 Task: Create a sub task System Test and UAT for the task  Fix issue causing mobile app to crash when device is low on memory in the project TractLine , assign it to team member softage.9@softage.net and update the status of the sub task to  On Track  , set the priority of the sub task to Low.
Action: Mouse moved to (51, 379)
Screenshot: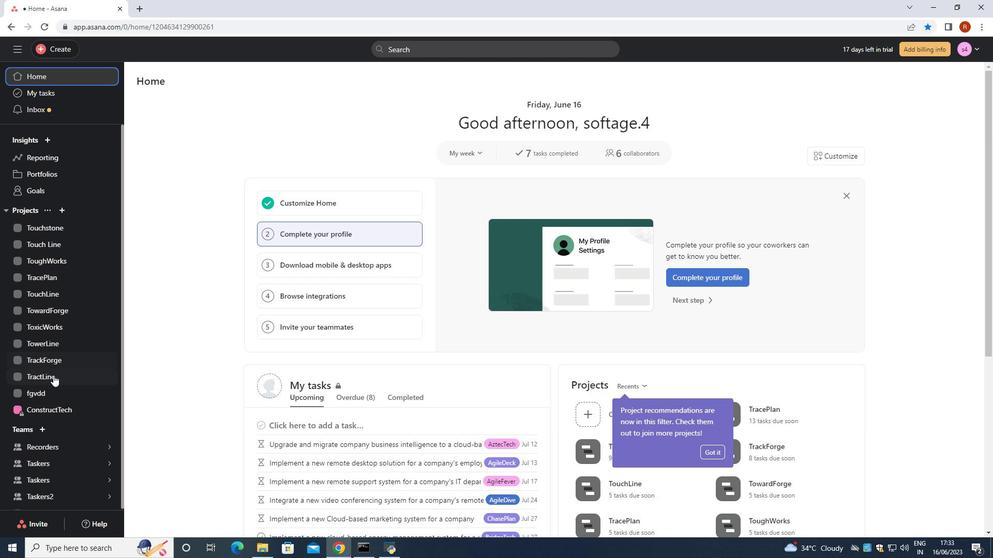 
Action: Mouse pressed left at (51, 379)
Screenshot: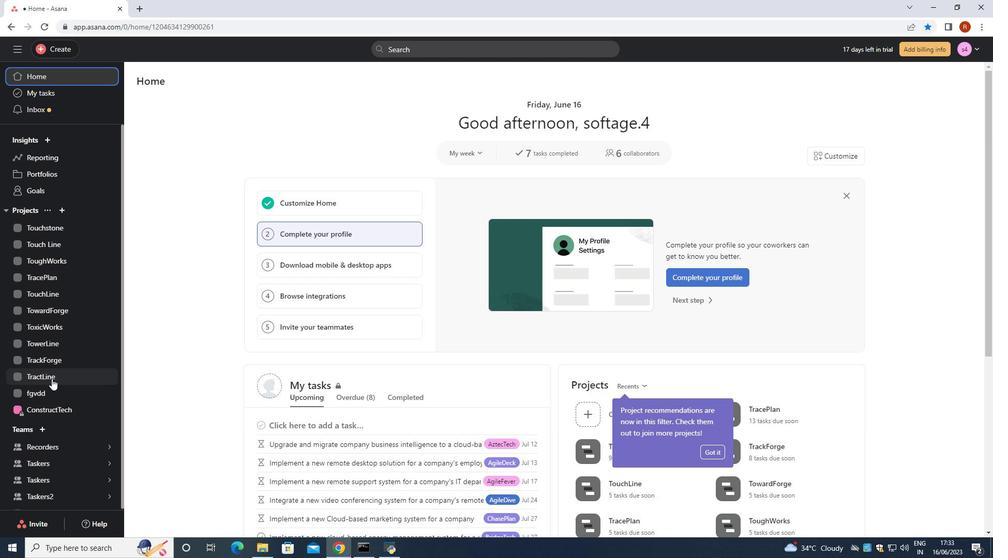 
Action: Mouse moved to (336, 212)
Screenshot: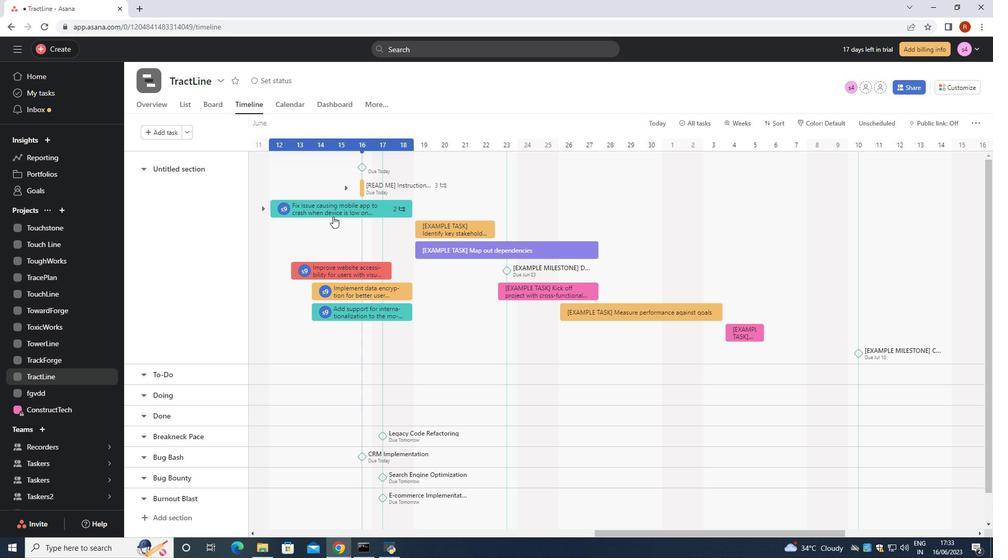 
Action: Mouse pressed left at (336, 212)
Screenshot: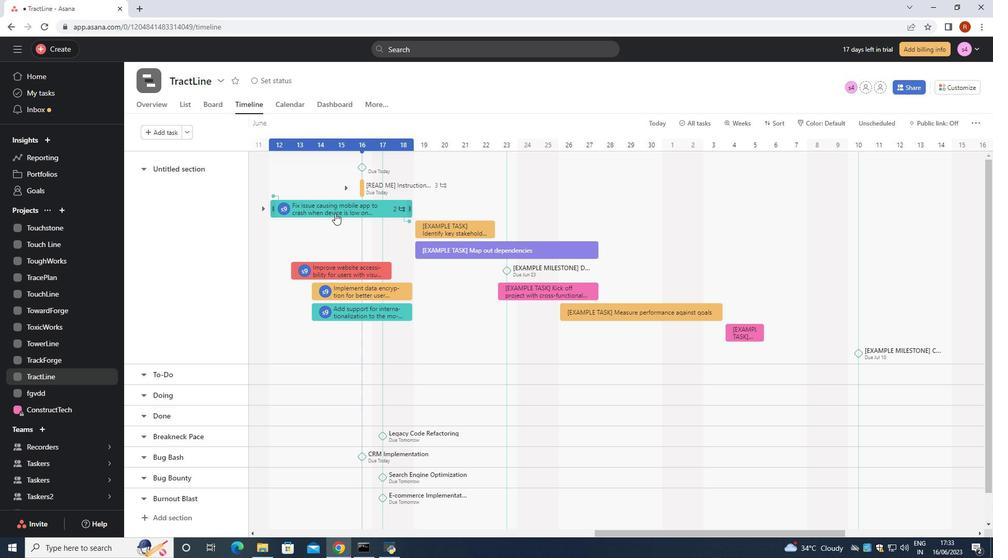 
Action: Mouse moved to (717, 322)
Screenshot: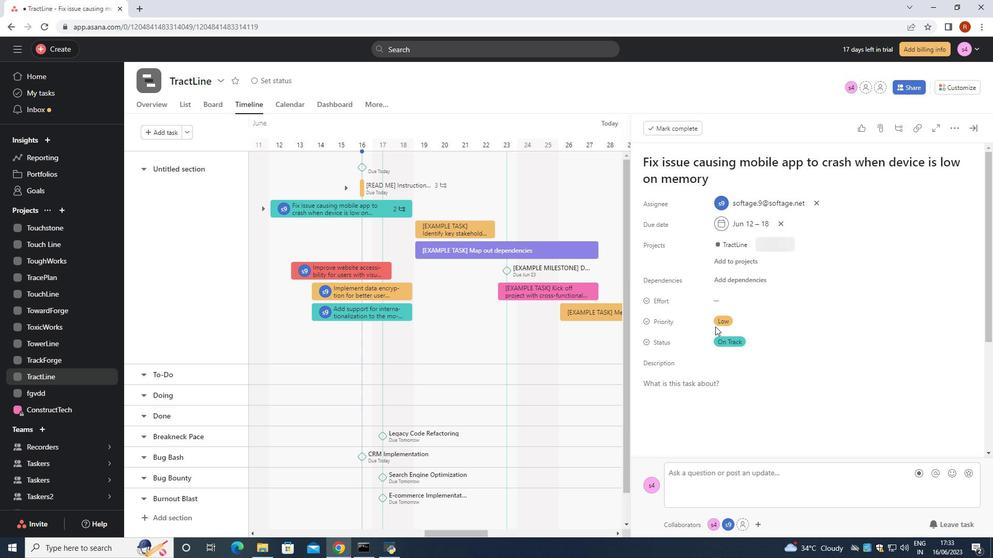 
Action: Mouse scrolled (717, 322) with delta (0, 0)
Screenshot: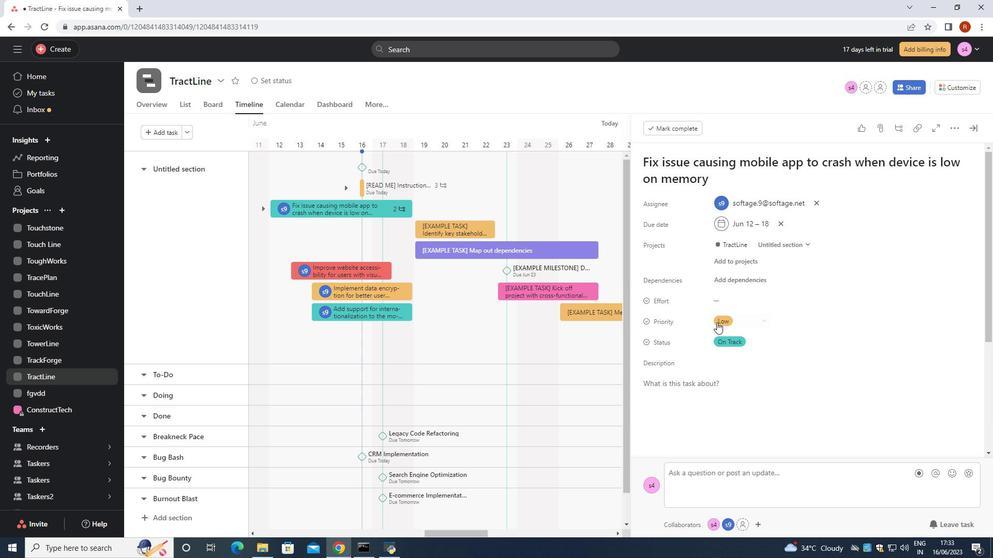 
Action: Mouse scrolled (717, 322) with delta (0, 0)
Screenshot: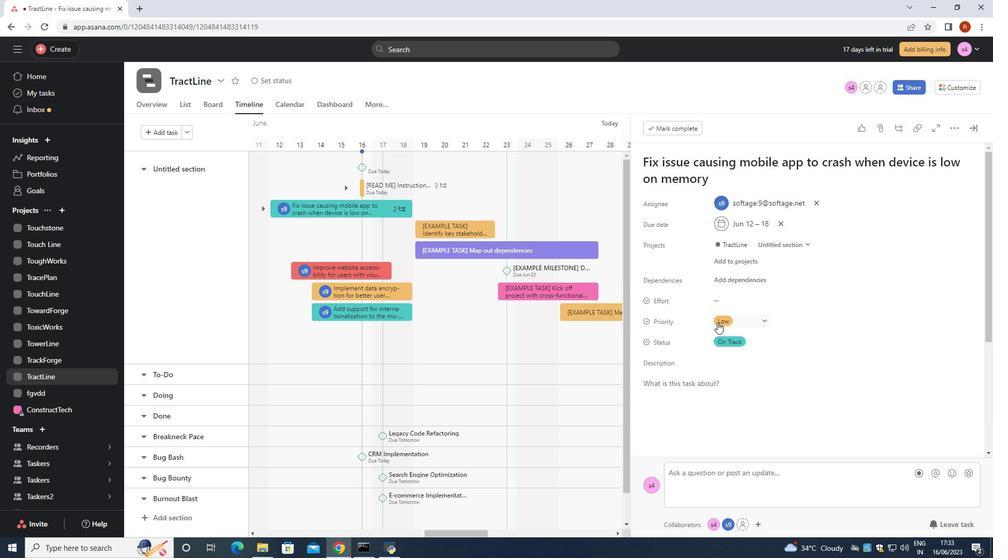 
Action: Mouse moved to (717, 322)
Screenshot: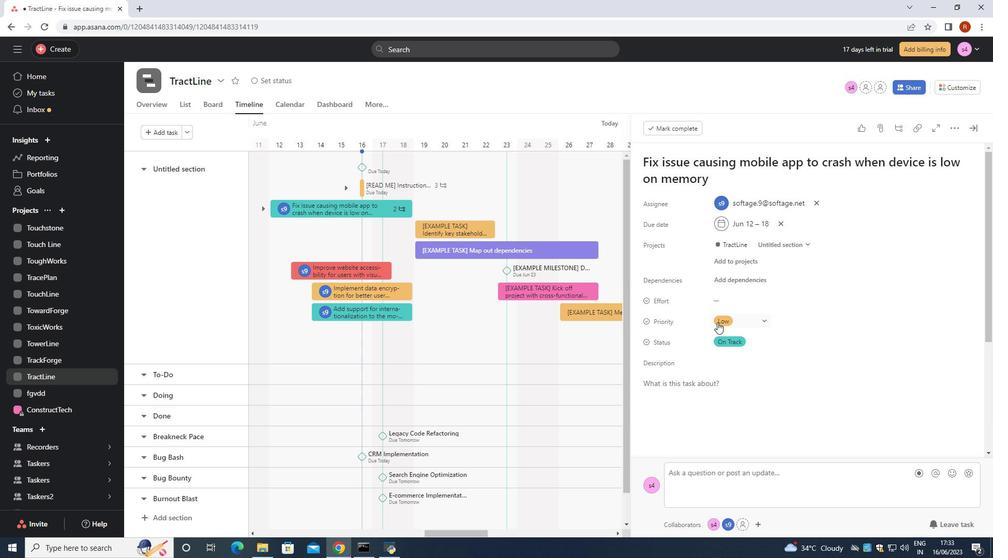 
Action: Mouse scrolled (717, 322) with delta (0, 0)
Screenshot: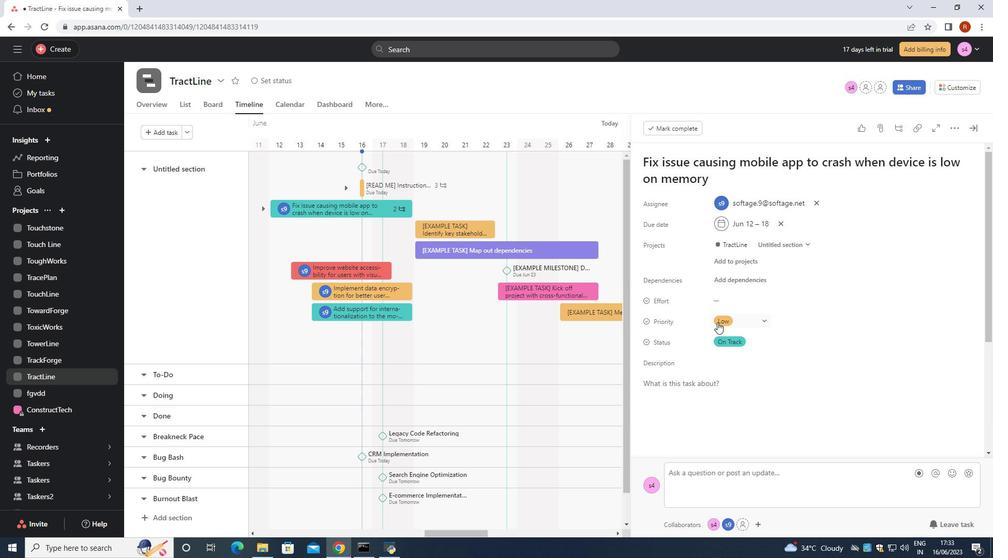 
Action: Mouse scrolled (717, 322) with delta (0, 0)
Screenshot: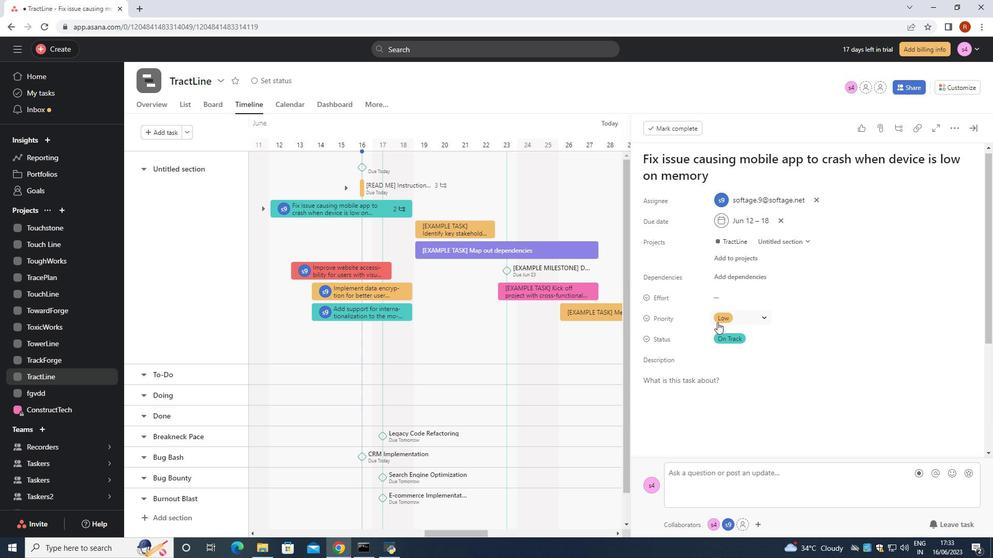 
Action: Mouse moved to (672, 371)
Screenshot: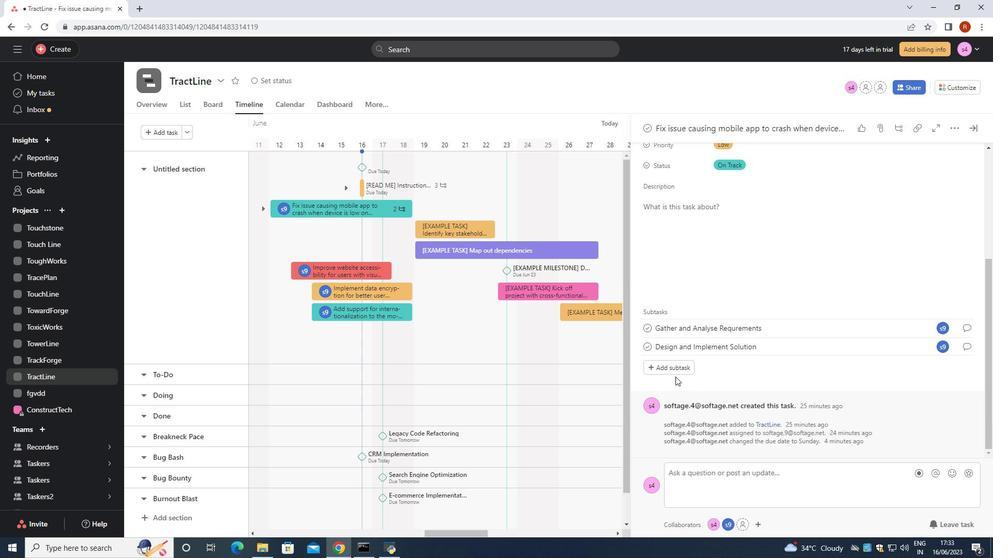 
Action: Mouse pressed left at (672, 371)
Screenshot: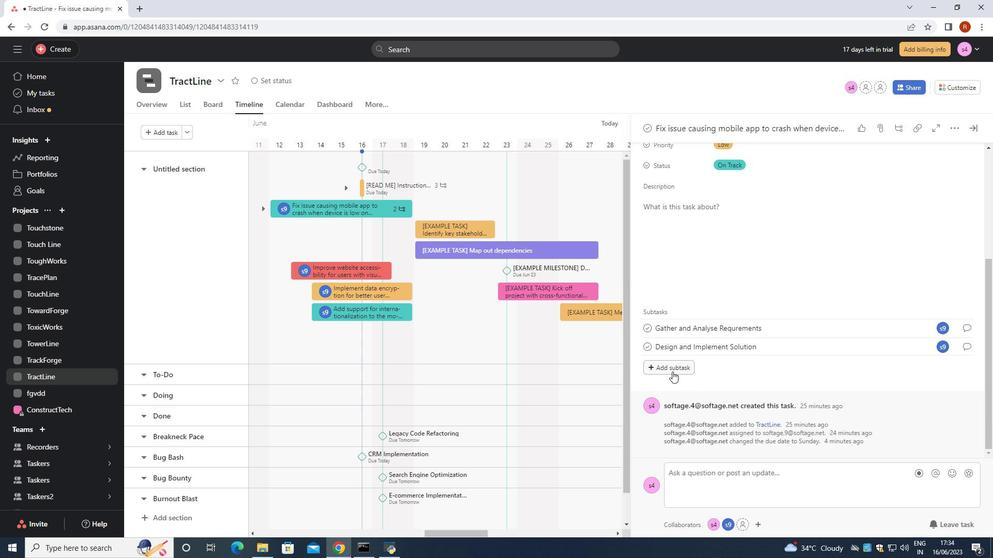 
Action: Key pressed <Key.shift>System<Key.space><Key.shift>Test<Key.space><Key.shift>and<Key.space><Key.shift><Key.shift>UAT<Key.space>
Screenshot: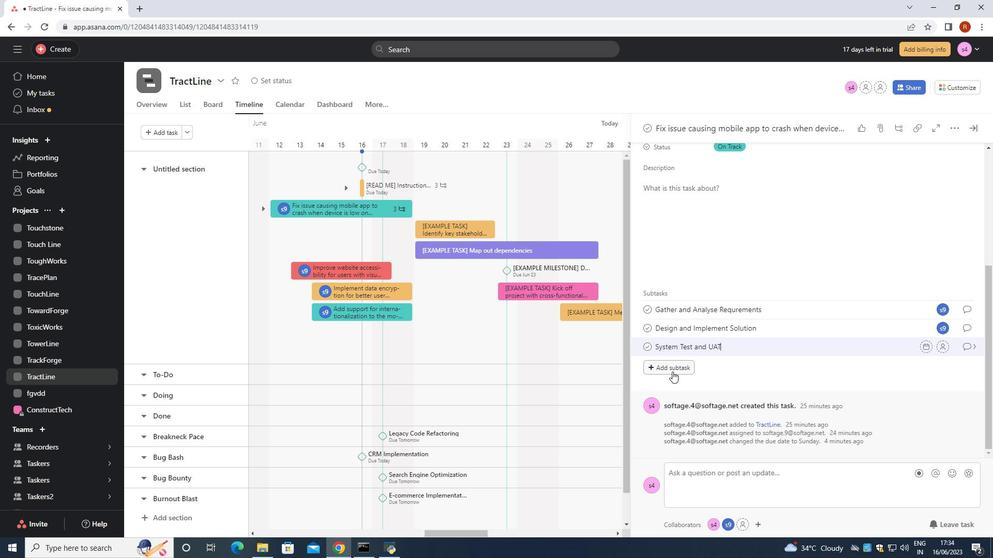 
Action: Mouse moved to (937, 342)
Screenshot: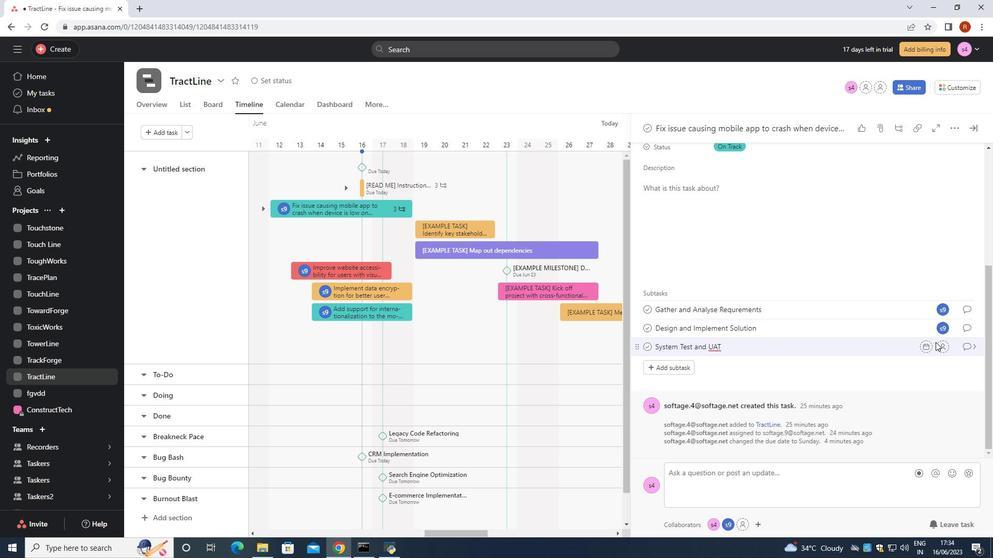
Action: Mouse pressed left at (937, 342)
Screenshot: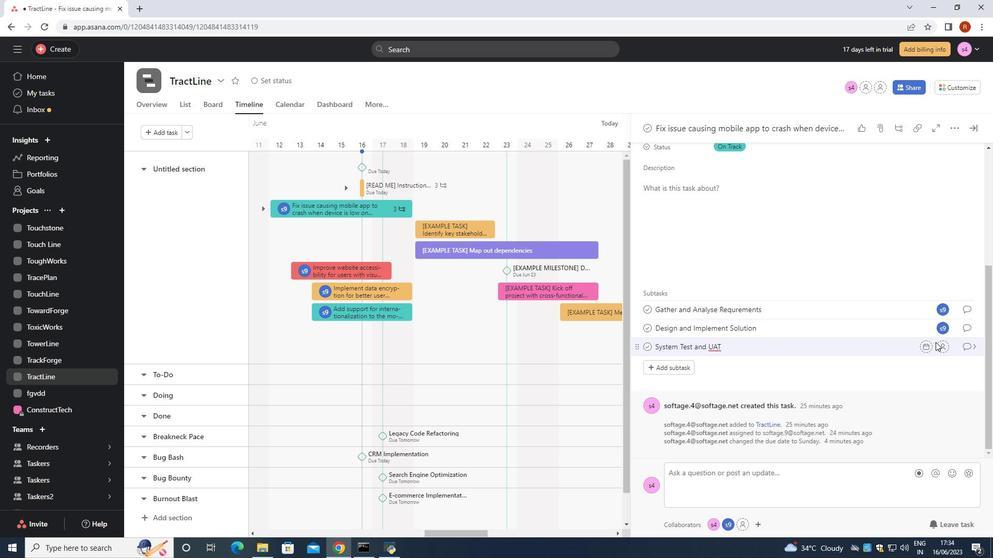
Action: Mouse moved to (942, 345)
Screenshot: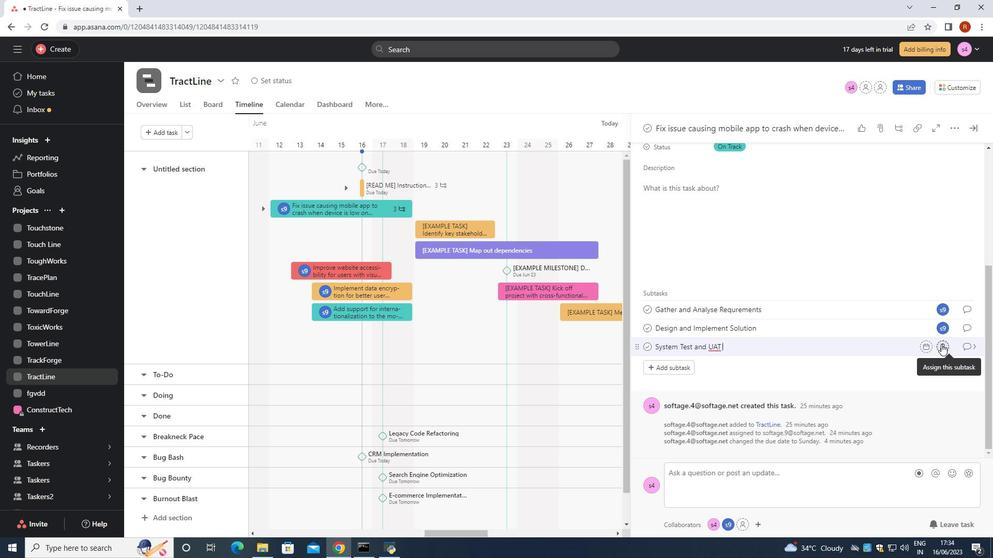
Action: Mouse pressed left at (942, 345)
Screenshot: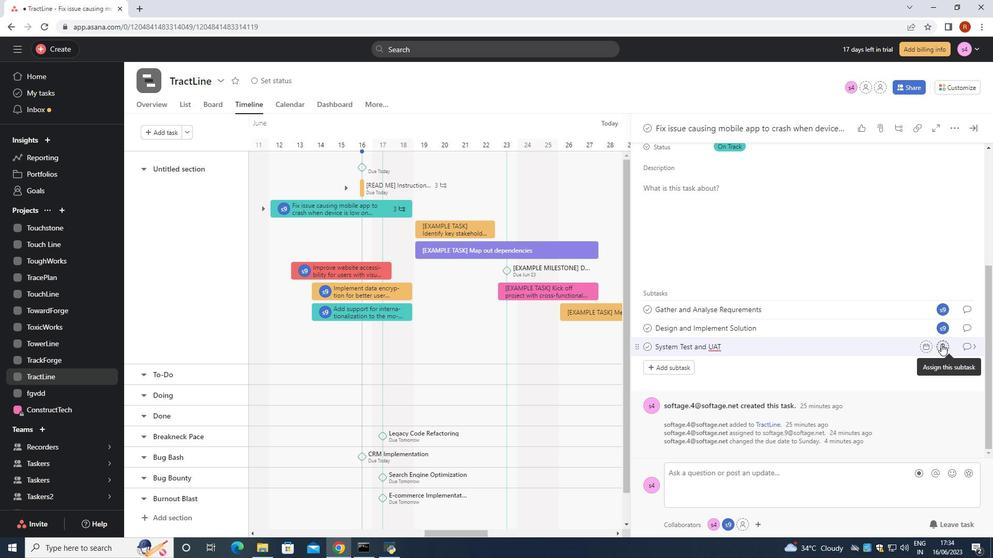 
Action: Mouse moved to (869, 378)
Screenshot: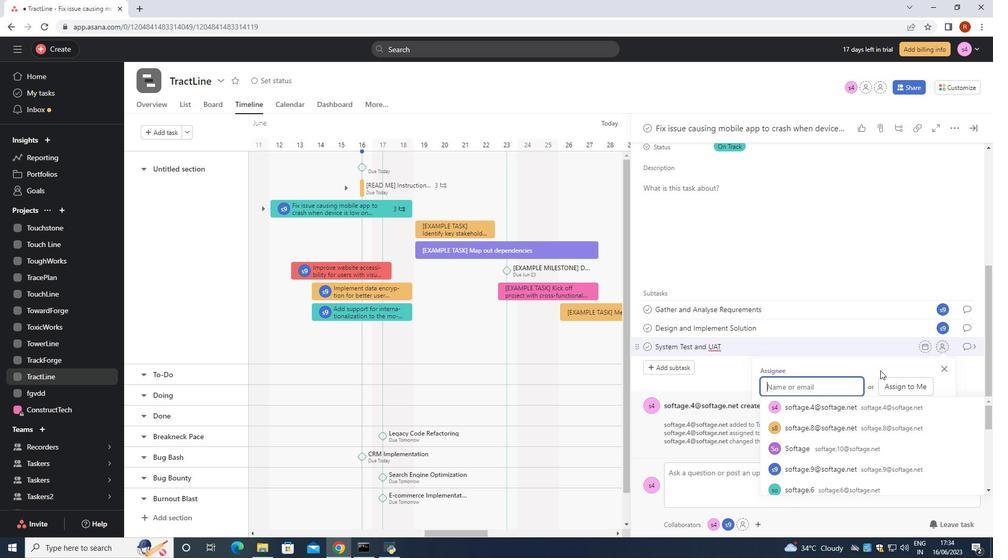 
Action: Key pressed softage.9<Key.shift>@softage.net
Screenshot: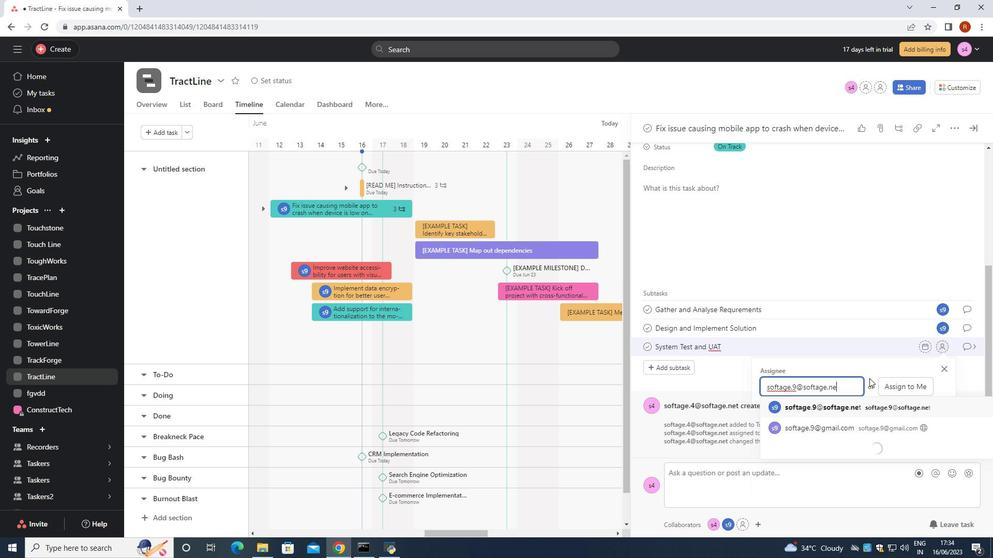 
Action: Mouse moved to (846, 408)
Screenshot: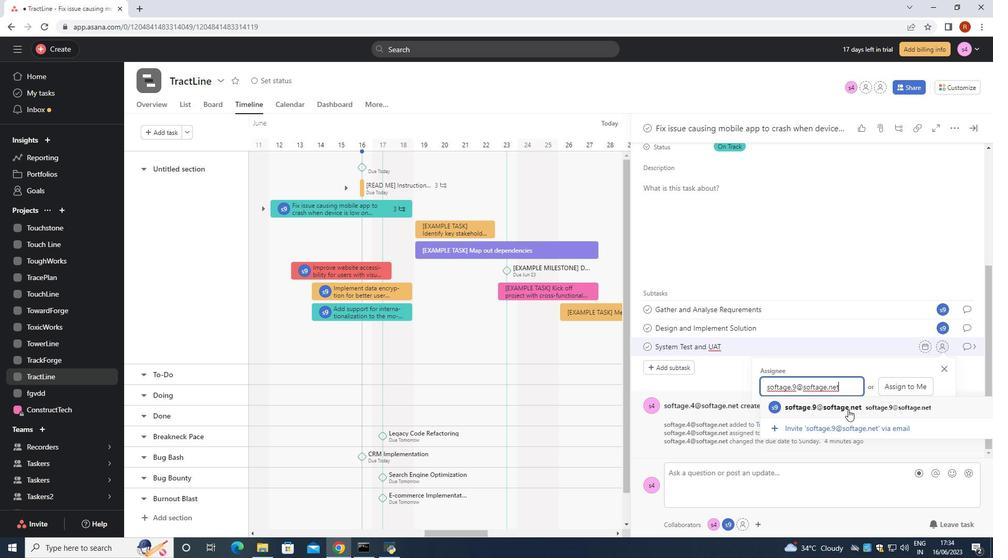 
Action: Mouse pressed left at (846, 408)
Screenshot: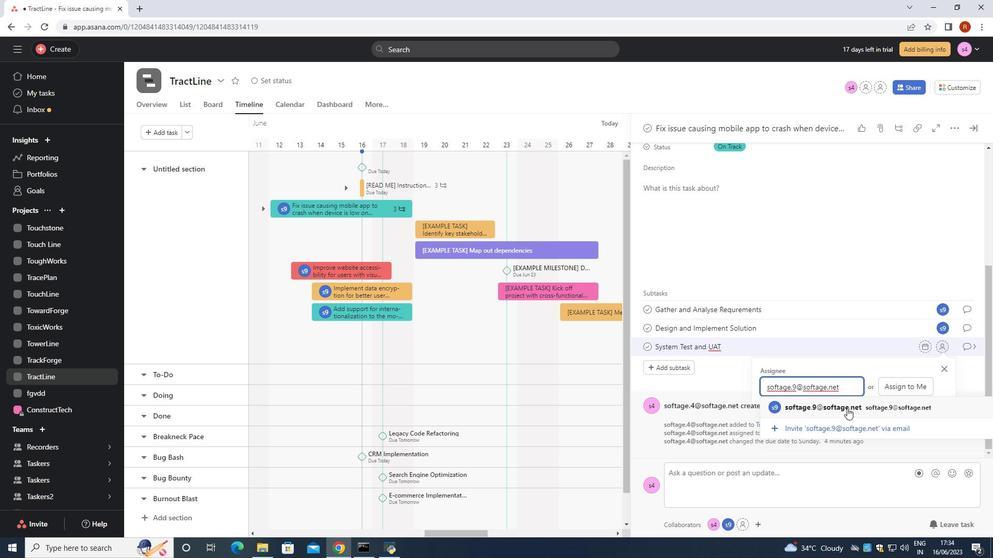 
Action: Mouse moved to (972, 339)
Screenshot: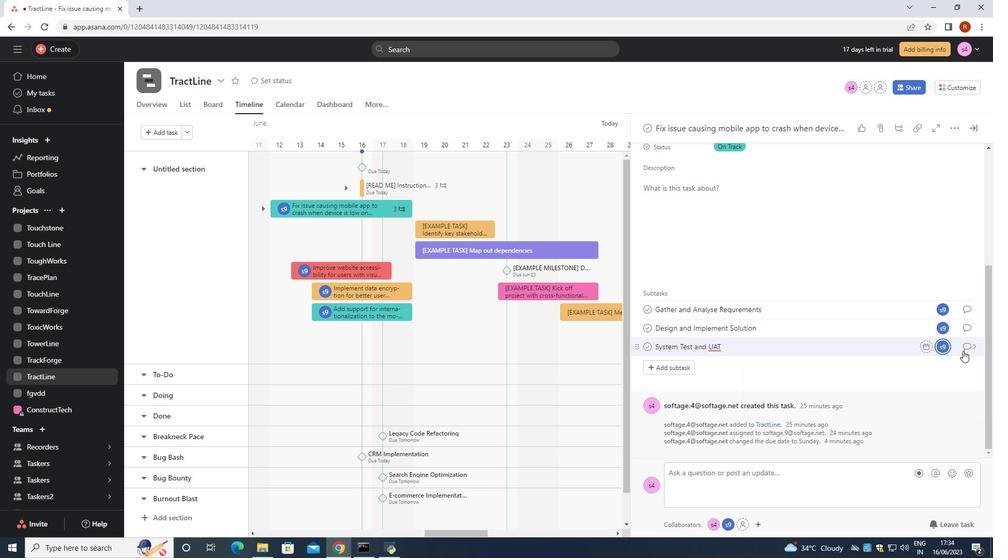 
Action: Mouse pressed left at (972, 339)
Screenshot: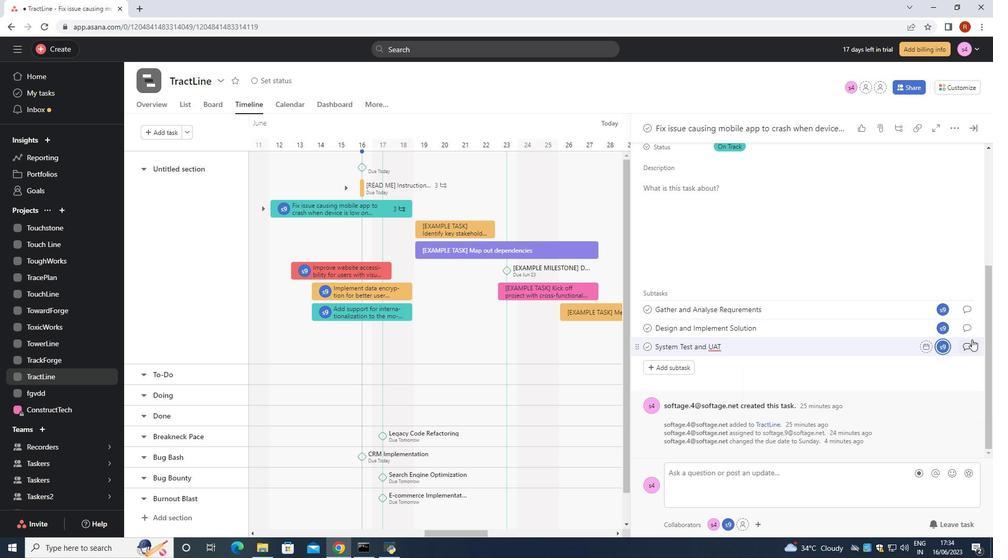 
Action: Mouse moved to (694, 273)
Screenshot: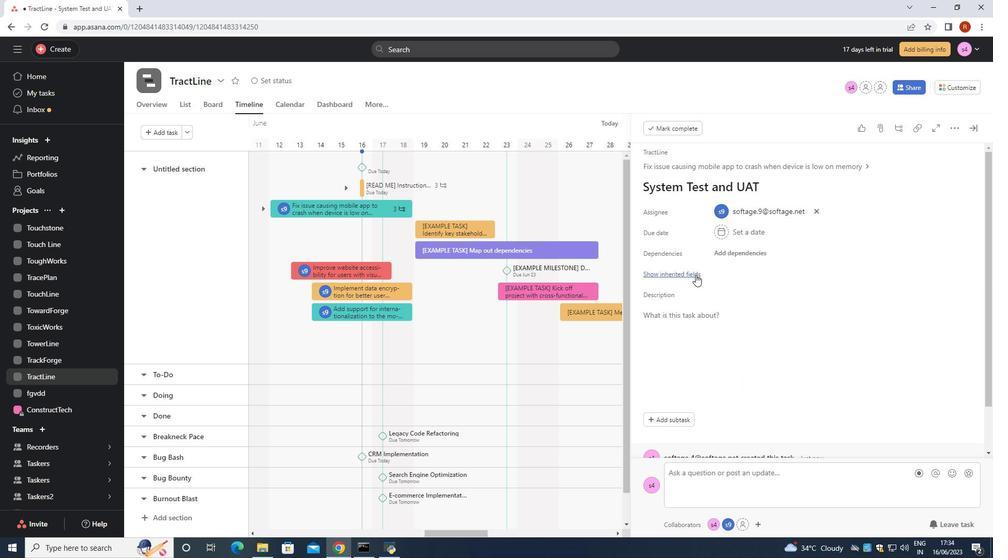 
Action: Mouse pressed left at (694, 273)
Screenshot: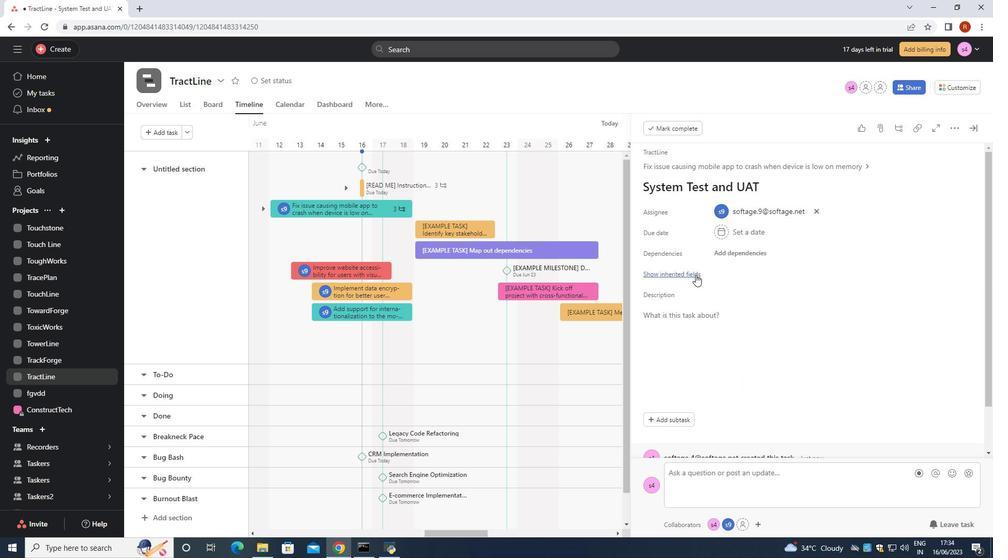 
Action: Mouse moved to (718, 338)
Screenshot: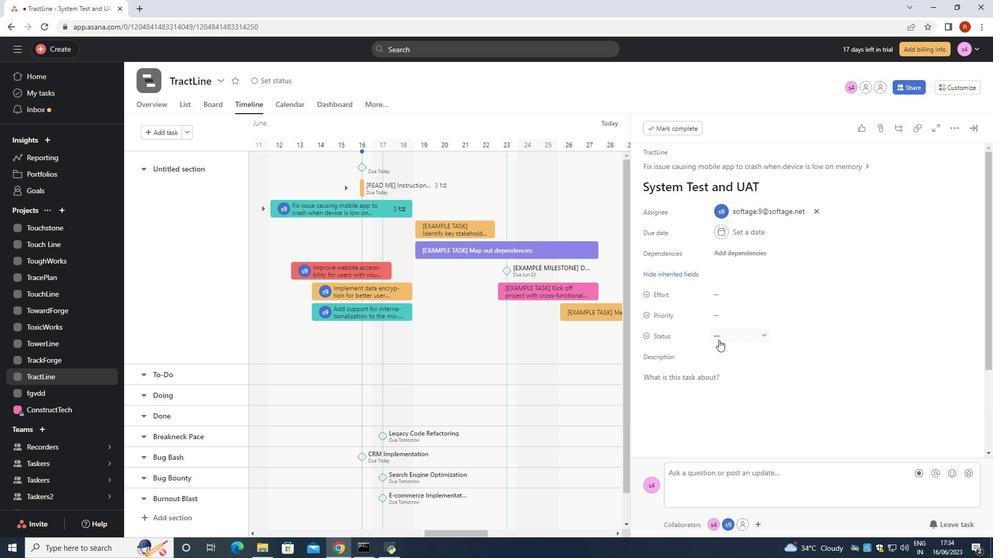 
Action: Mouse pressed left at (718, 338)
Screenshot: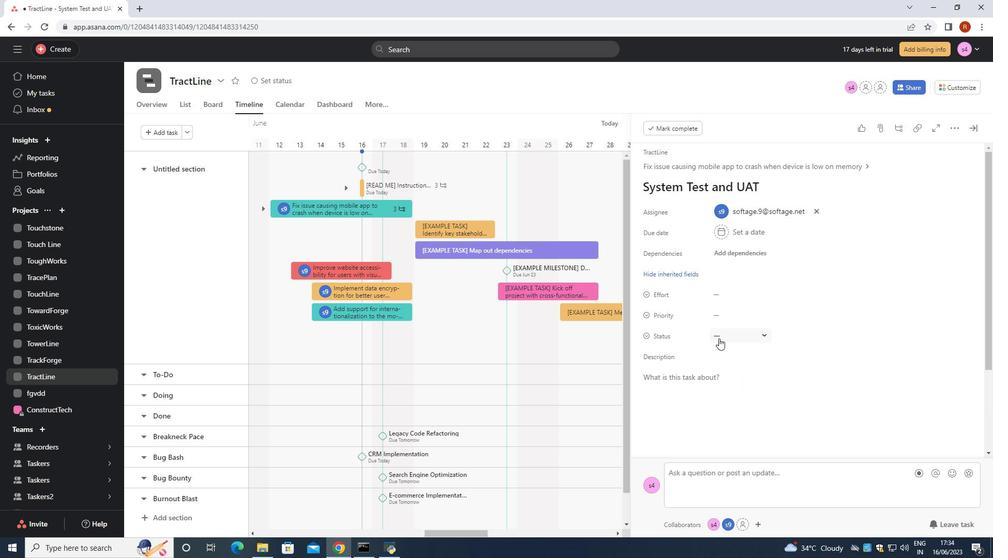 
Action: Mouse moved to (741, 378)
Screenshot: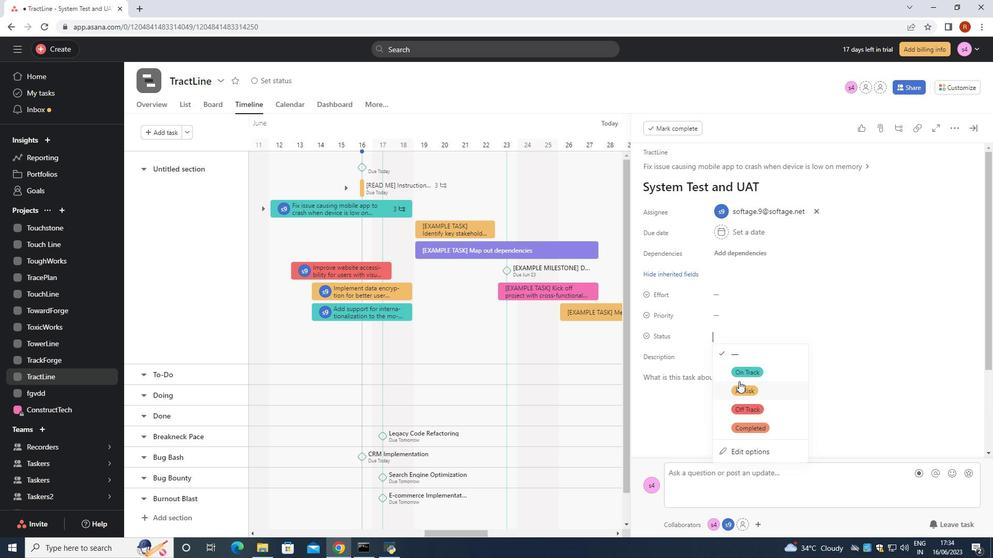 
Action: Mouse pressed left at (741, 378)
Screenshot: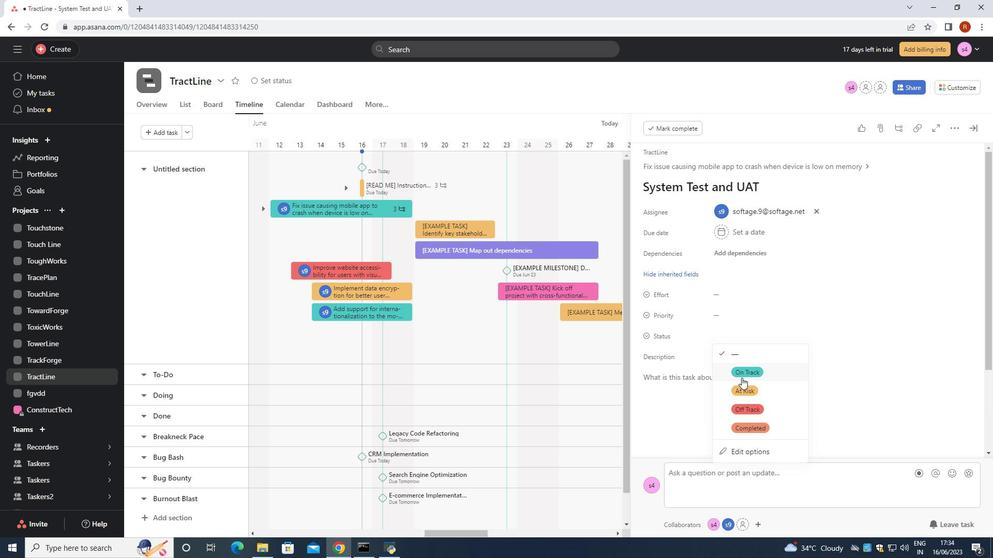 
Action: Mouse moved to (724, 315)
Screenshot: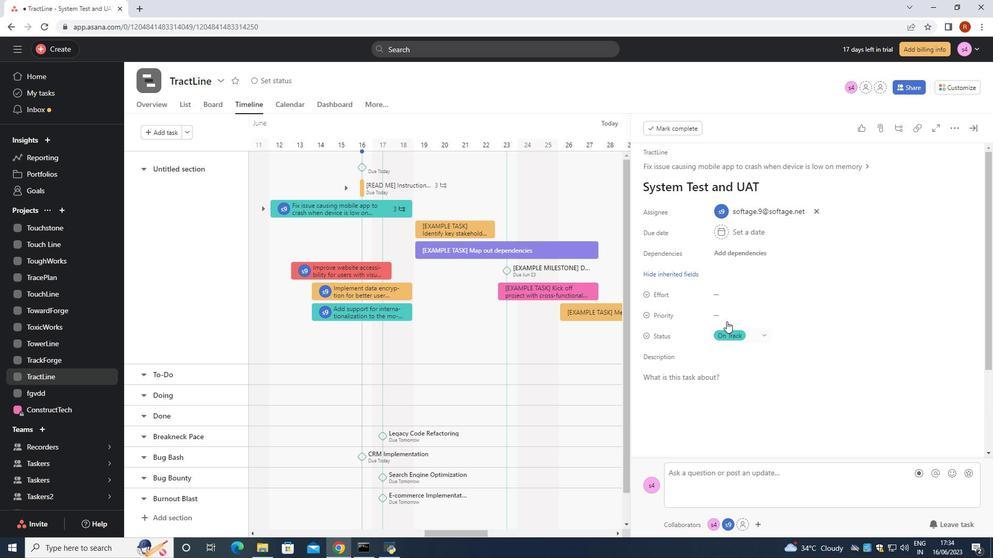 
Action: Mouse pressed left at (724, 315)
Screenshot: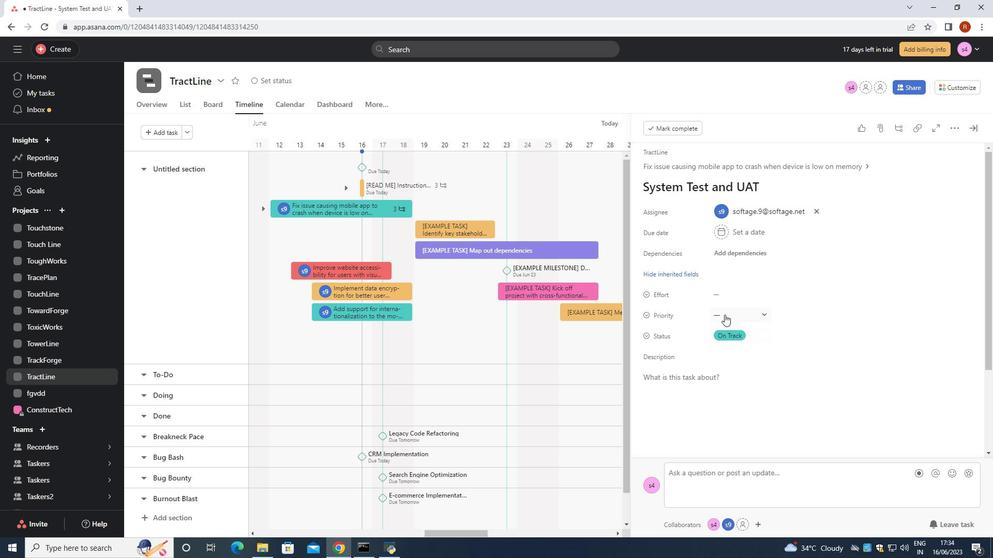 
Action: Mouse moved to (740, 385)
Screenshot: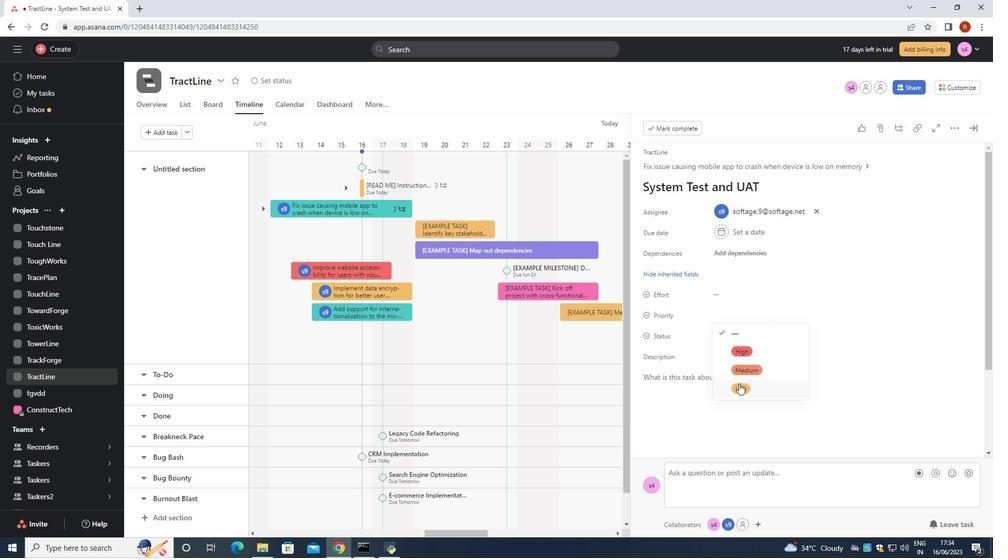 
Action: Mouse pressed left at (740, 385)
Screenshot: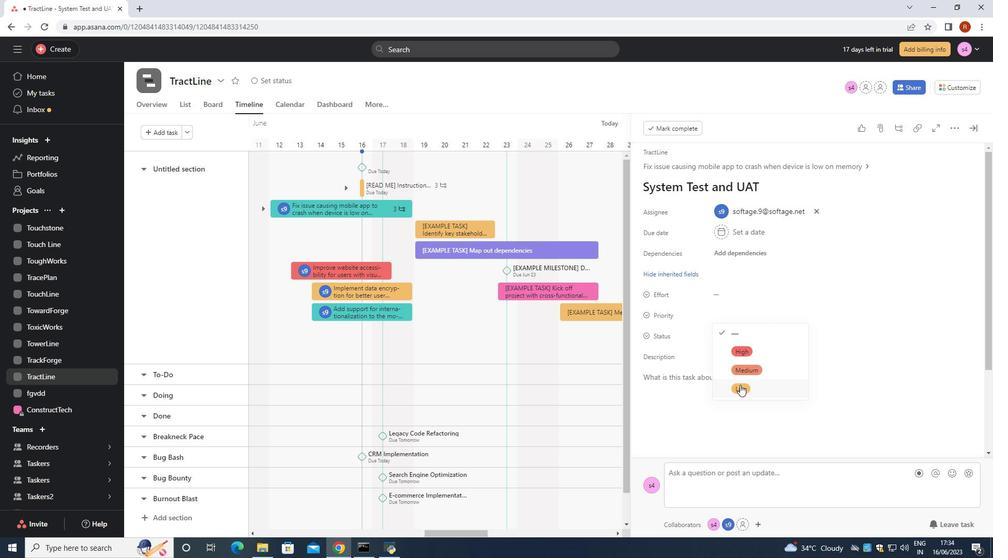 
Action: Mouse moved to (731, 375)
Screenshot: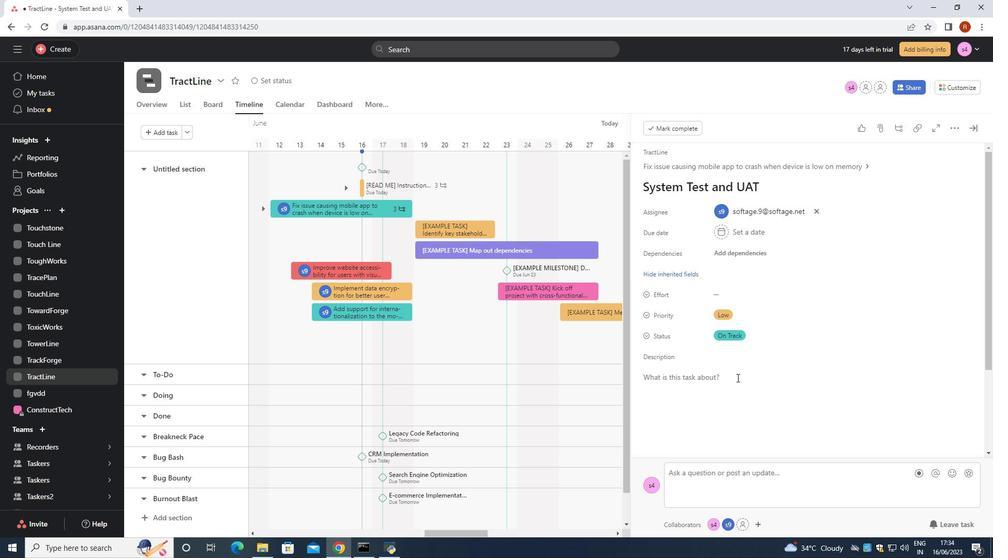 
